 Task: Choose the option to require approval for first-time contributors who are new to GitHub to fork pull request workflows from outside collaborators in the organization "Mark56771".
Action: Mouse moved to (1214, 97)
Screenshot: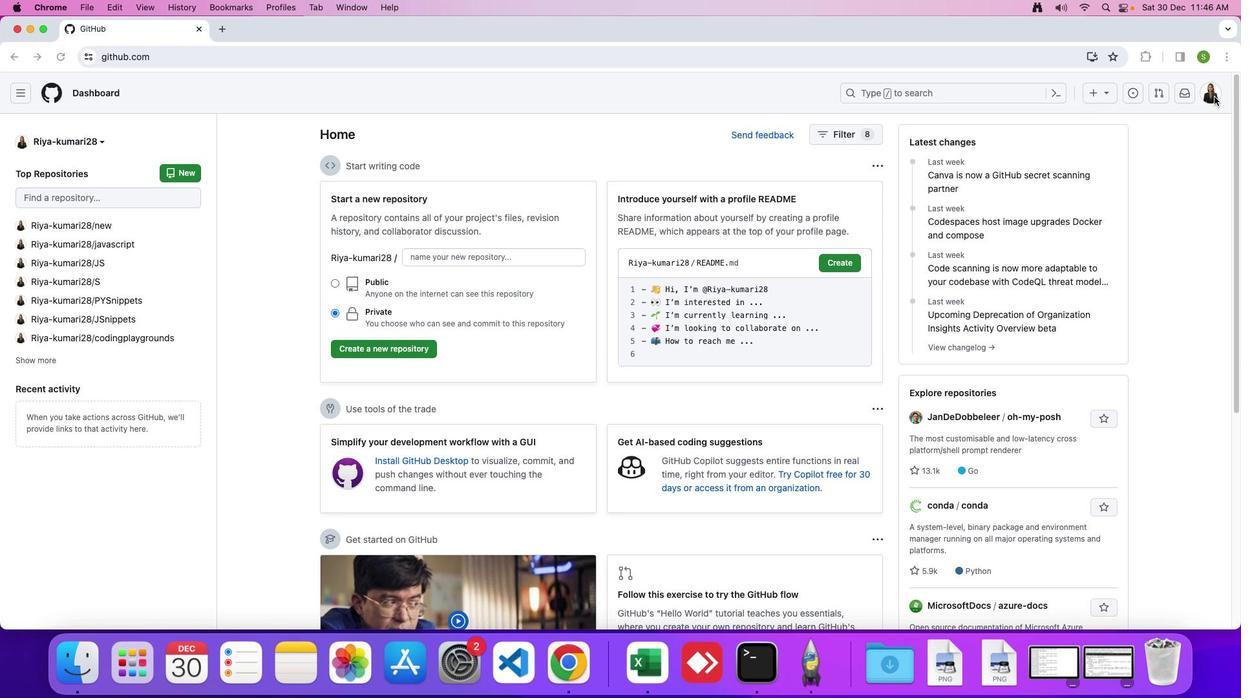 
Action: Mouse pressed left at (1214, 97)
Screenshot: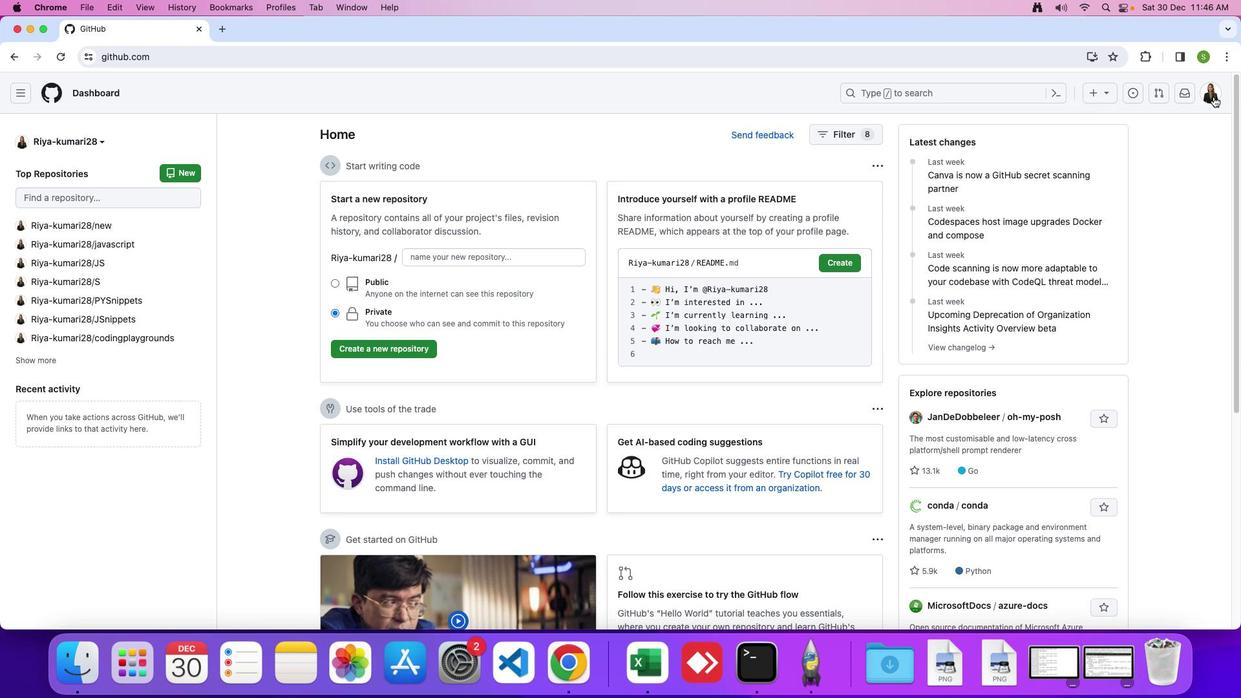 
Action: Mouse moved to (1208, 93)
Screenshot: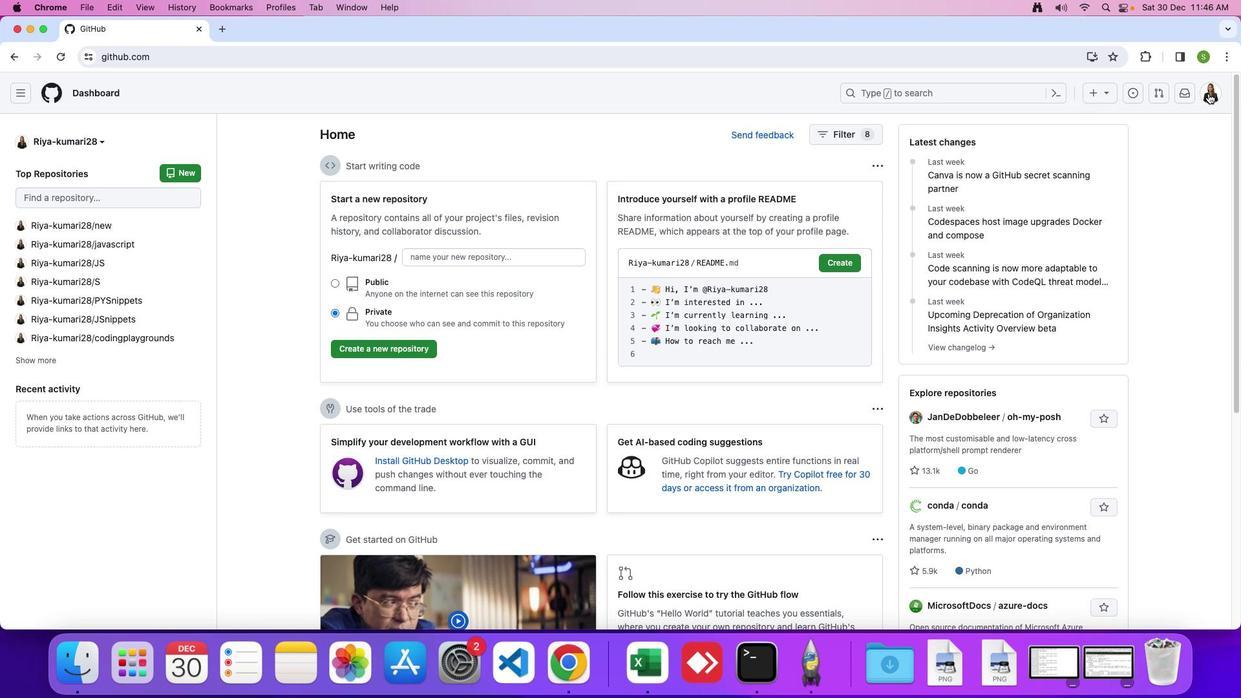 
Action: Mouse pressed left at (1208, 93)
Screenshot: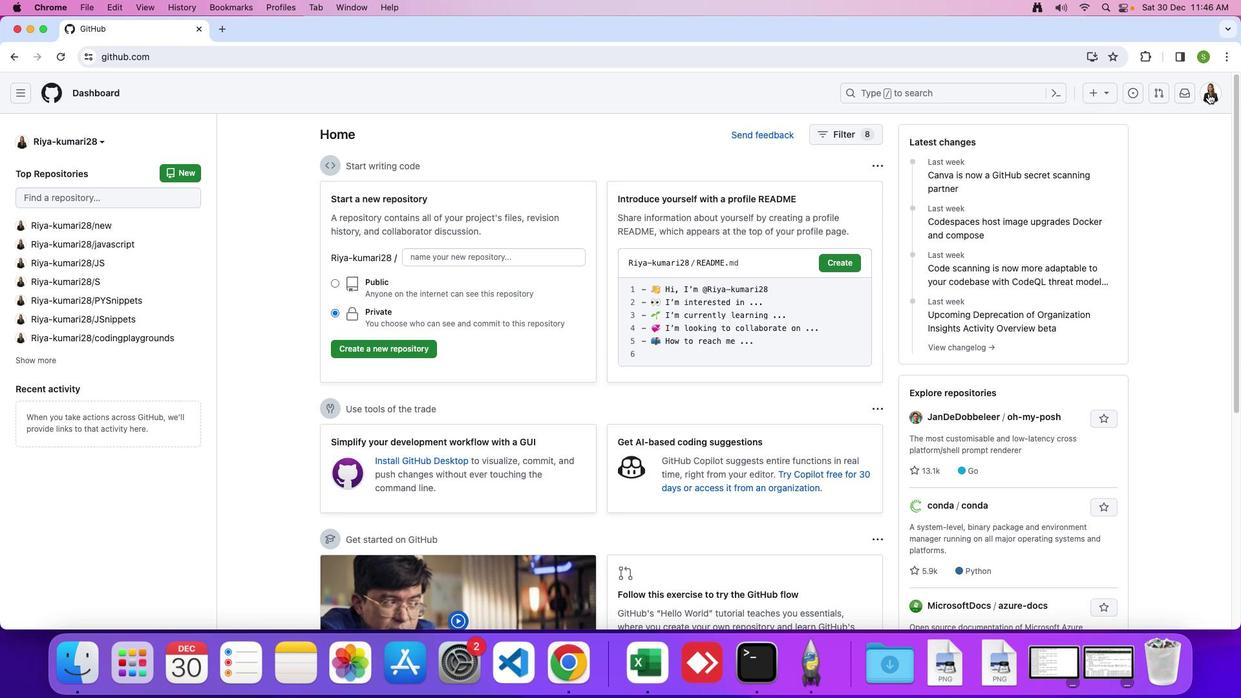 
Action: Mouse moved to (1117, 251)
Screenshot: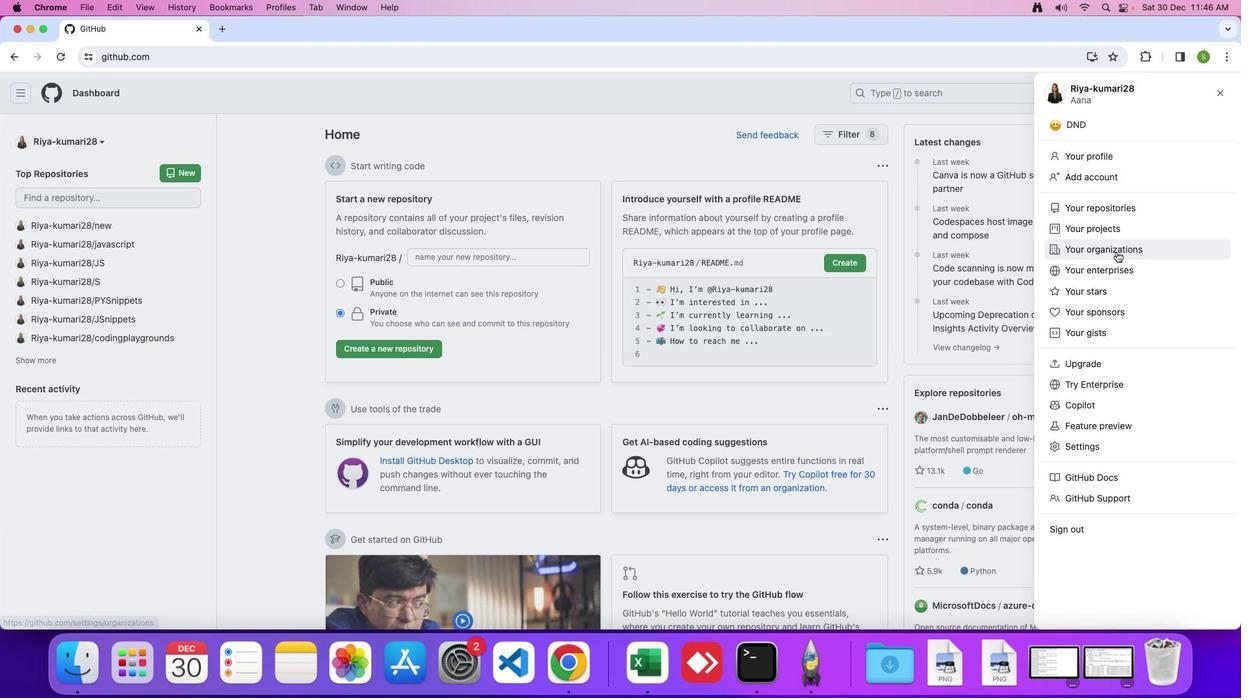 
Action: Mouse pressed left at (1117, 251)
Screenshot: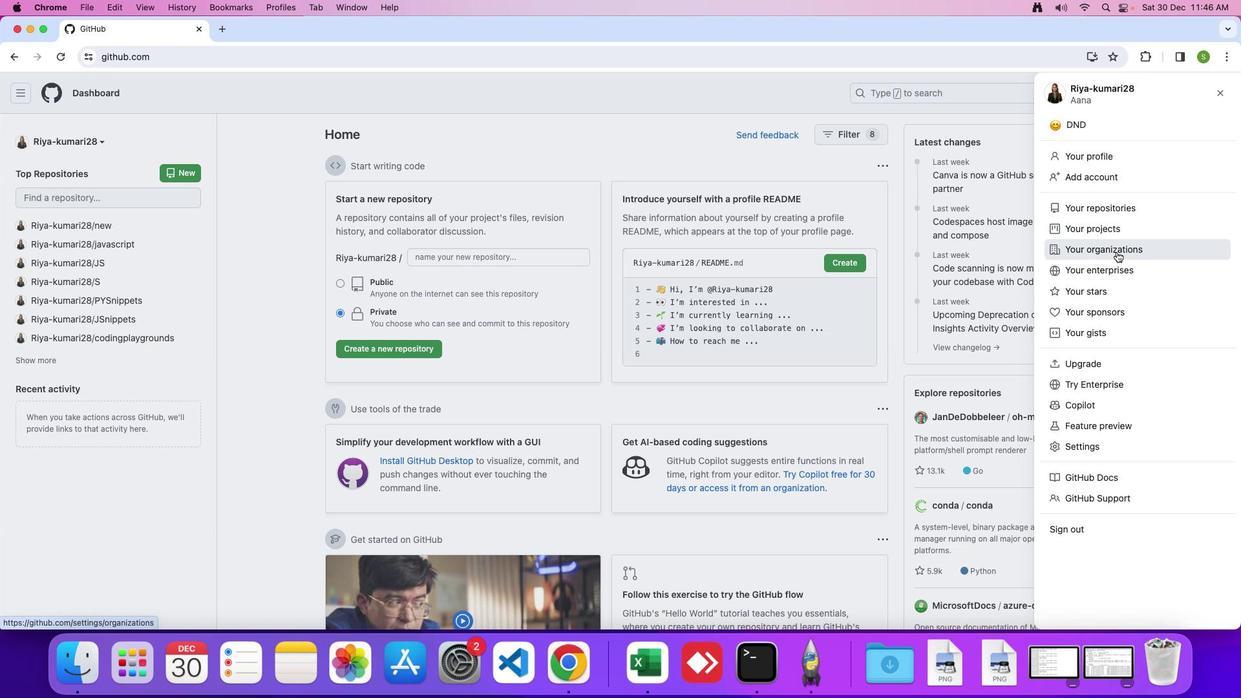 
Action: Mouse moved to (936, 269)
Screenshot: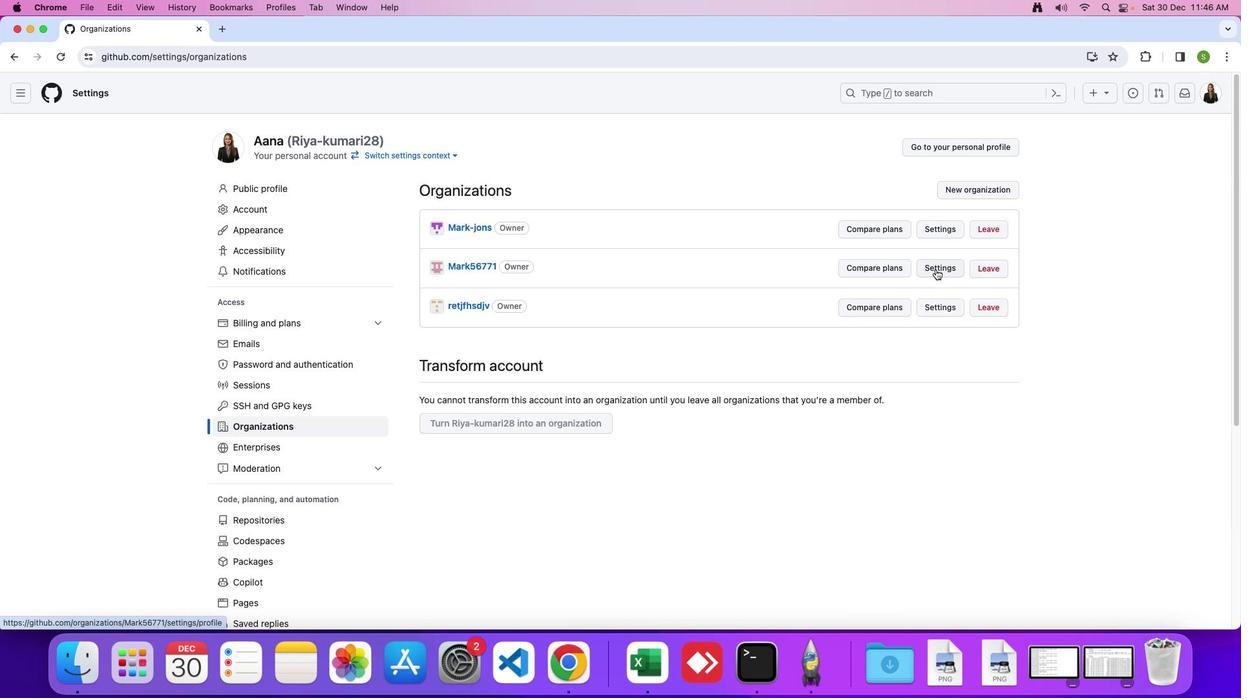 
Action: Mouse pressed left at (936, 269)
Screenshot: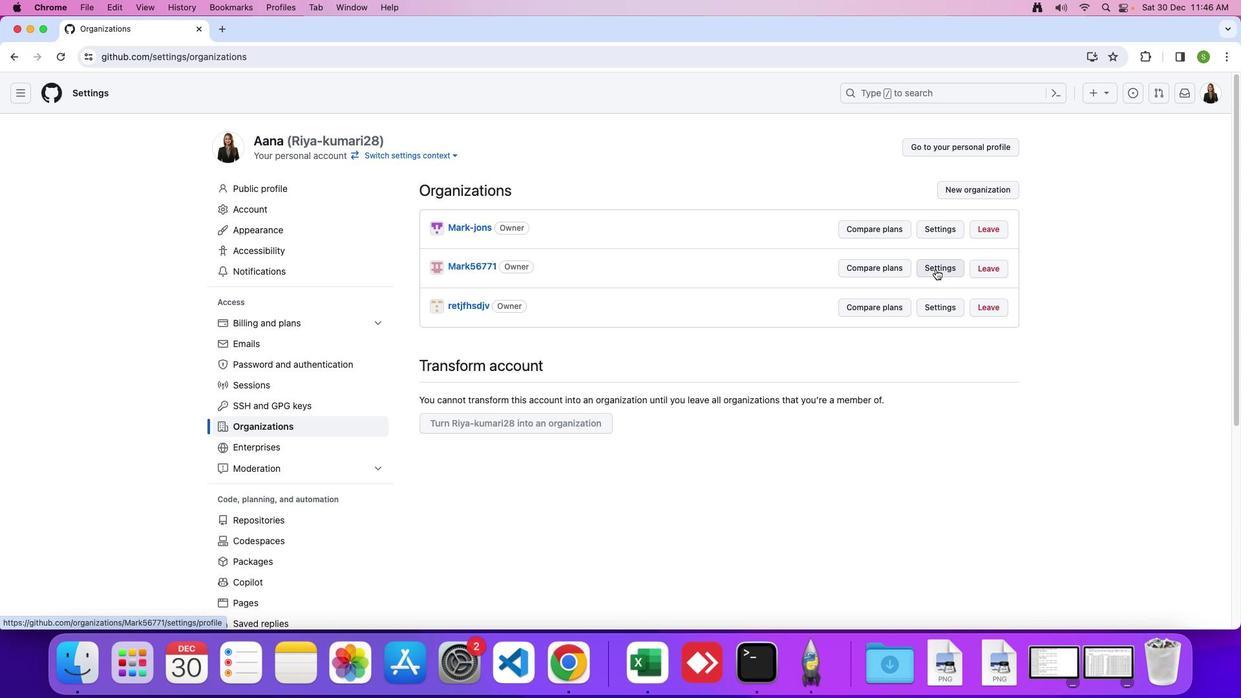
Action: Mouse moved to (376, 460)
Screenshot: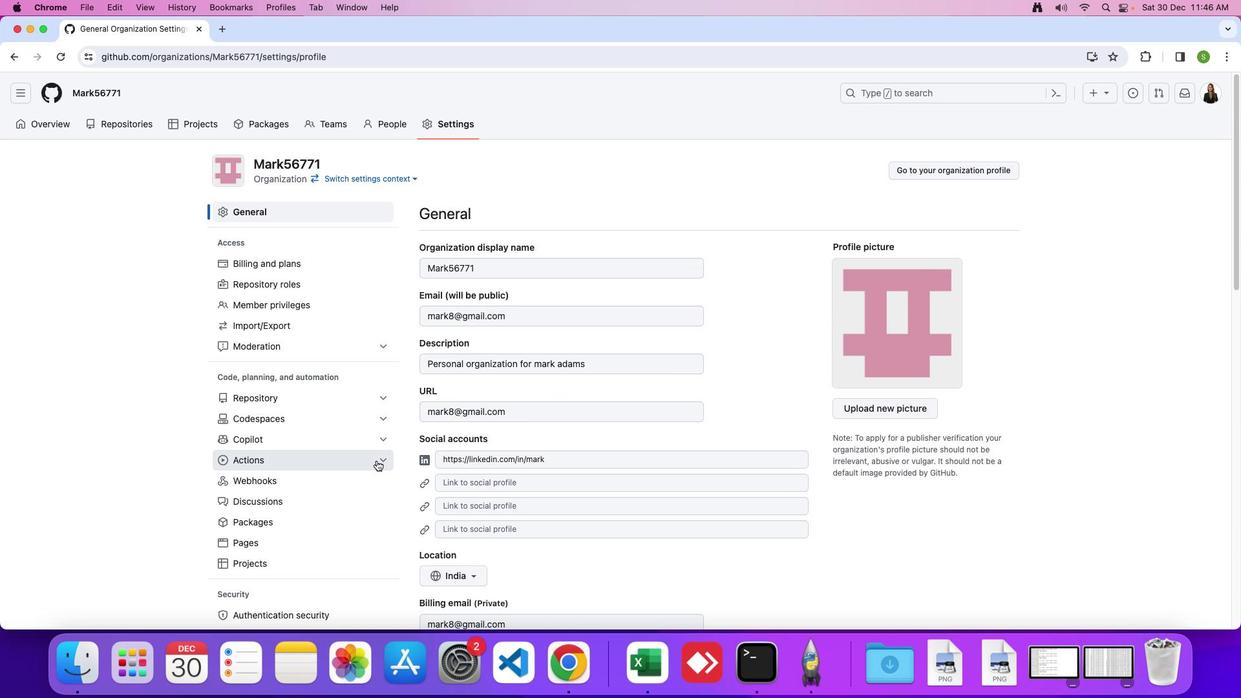 
Action: Mouse pressed left at (376, 460)
Screenshot: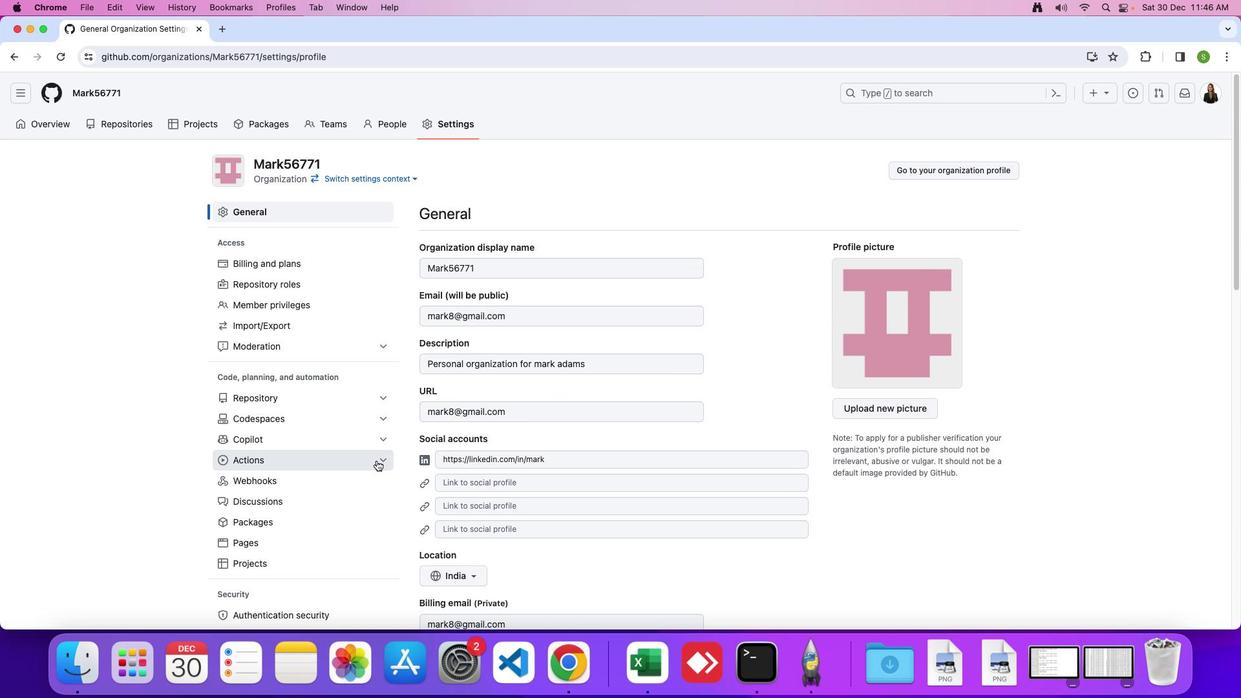 
Action: Mouse moved to (356, 484)
Screenshot: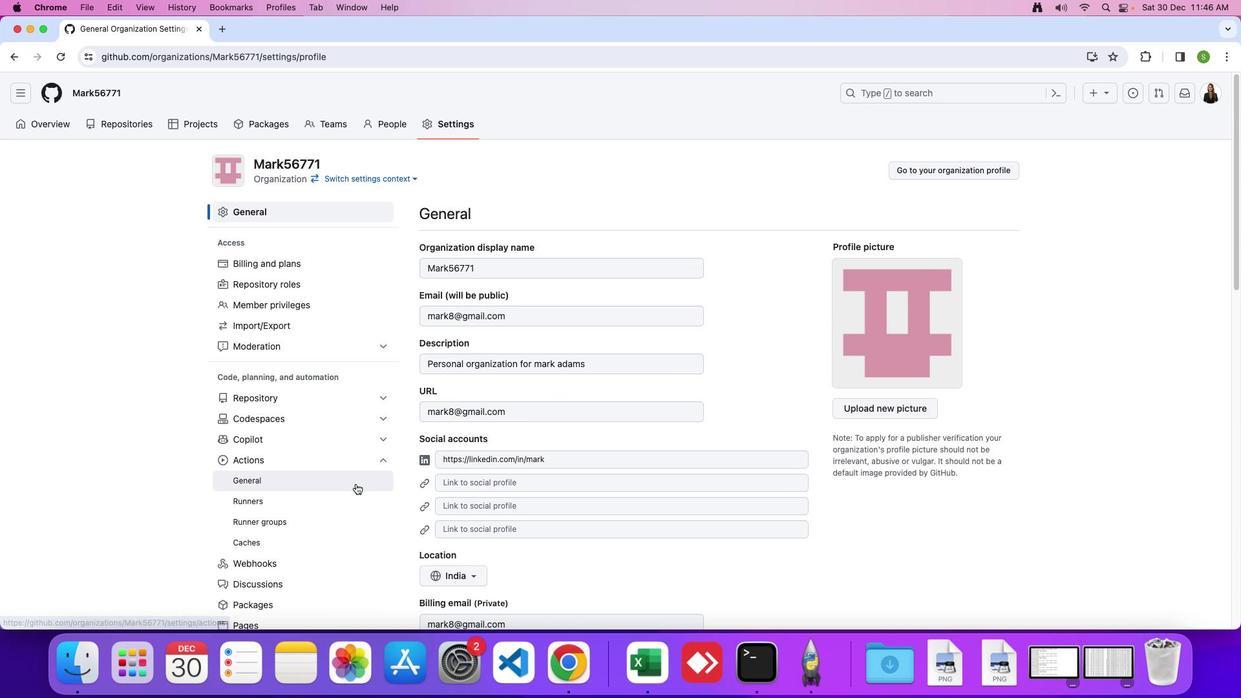 
Action: Mouse pressed left at (356, 484)
Screenshot: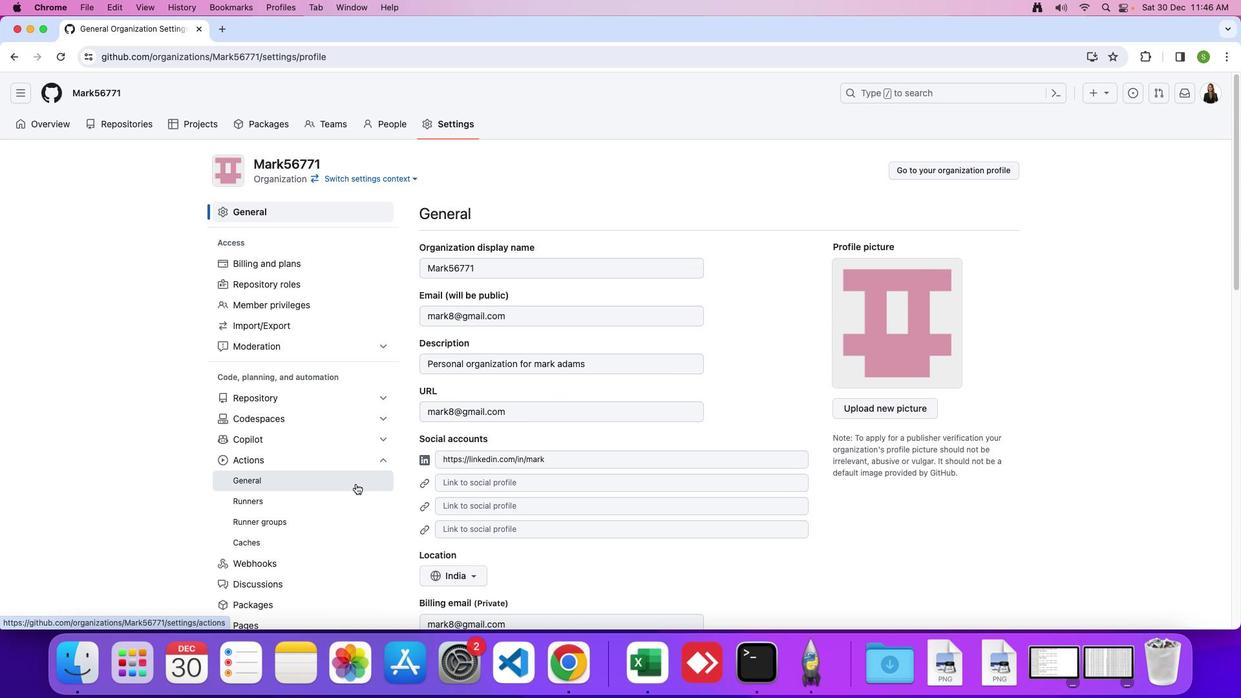 
Action: Mouse moved to (622, 465)
Screenshot: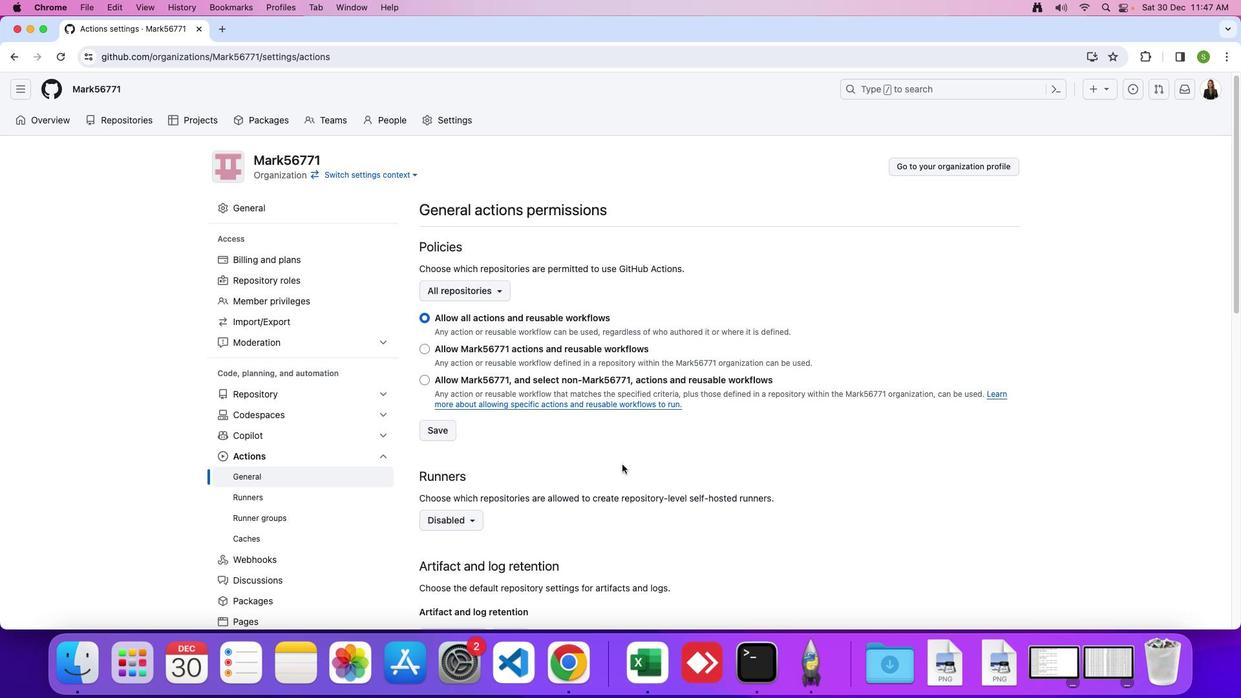 
Action: Mouse scrolled (622, 465) with delta (0, 0)
Screenshot: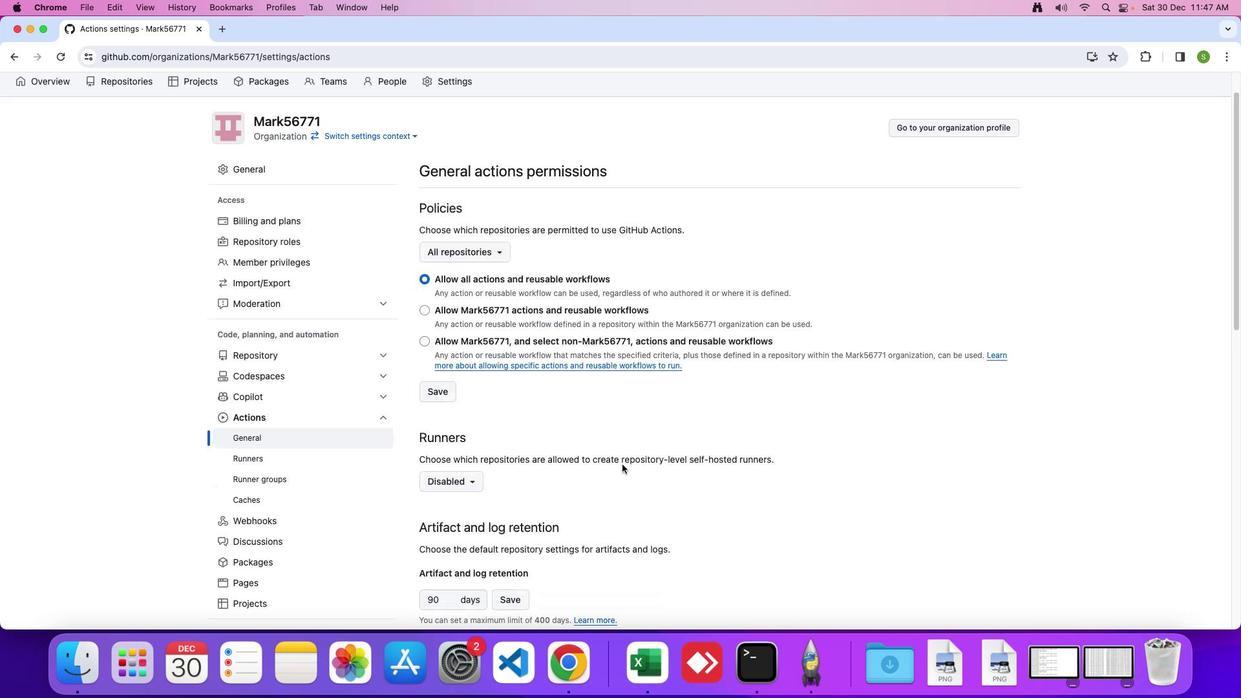 
Action: Mouse moved to (622, 465)
Screenshot: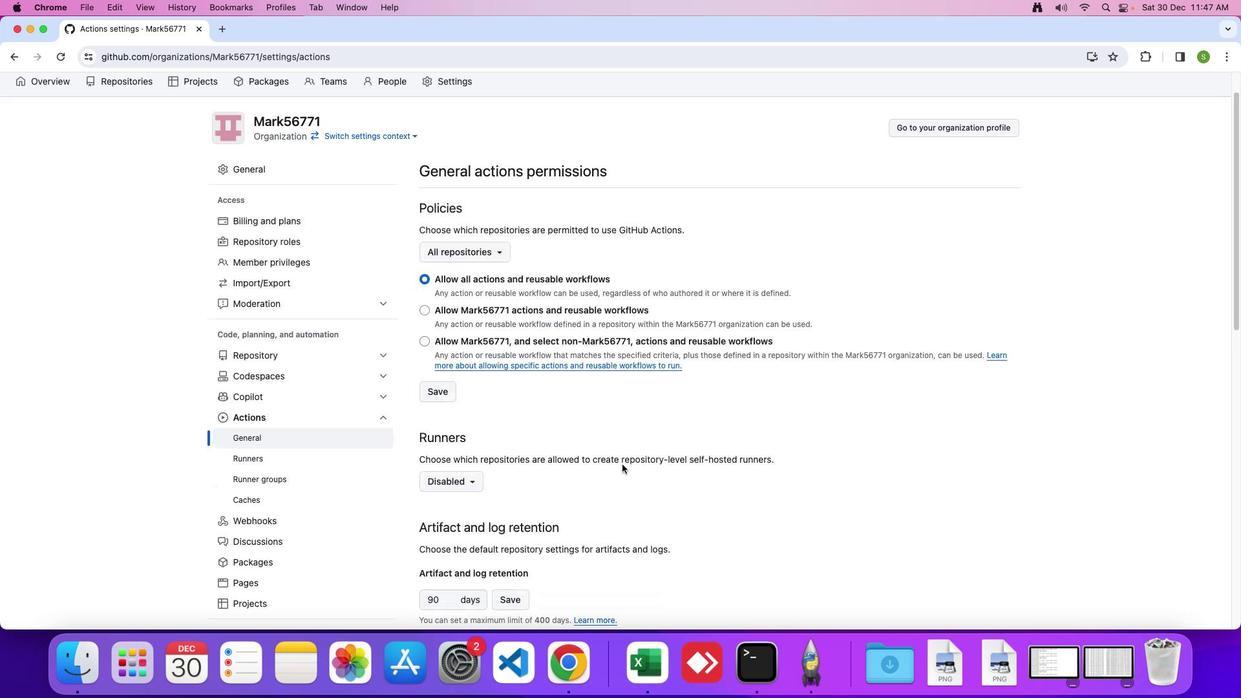 
Action: Mouse scrolled (622, 465) with delta (0, 0)
Screenshot: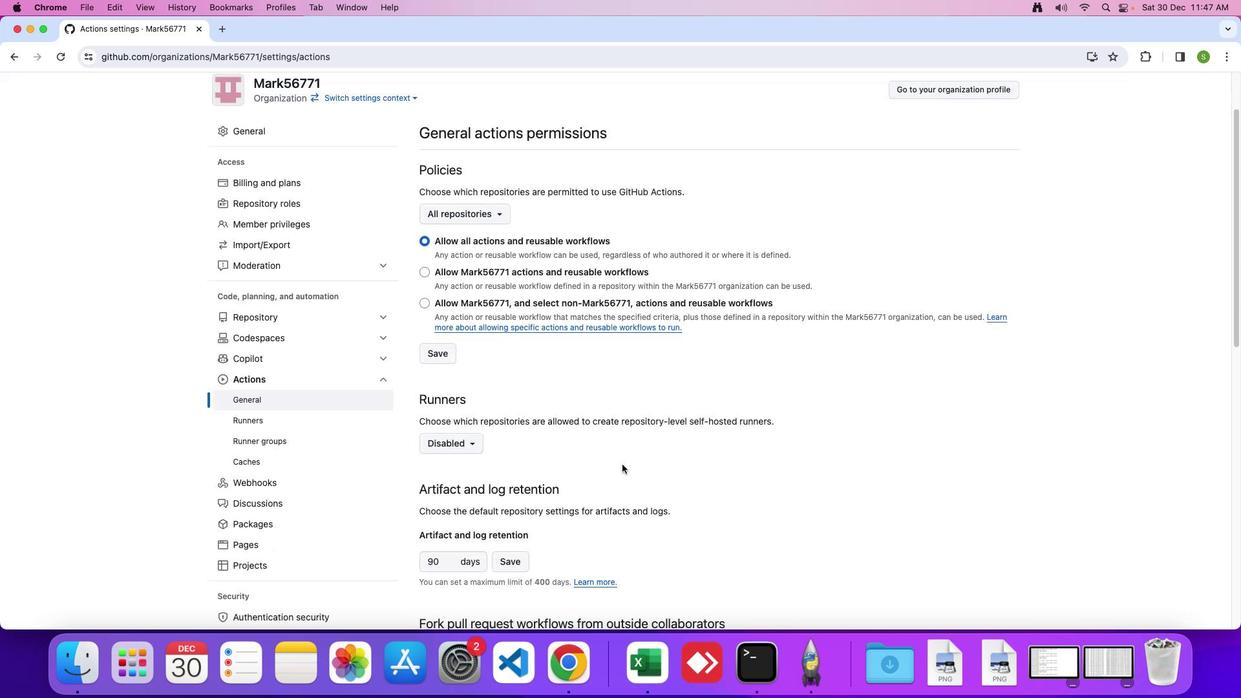
Action: Mouse scrolled (622, 465) with delta (0, -1)
Screenshot: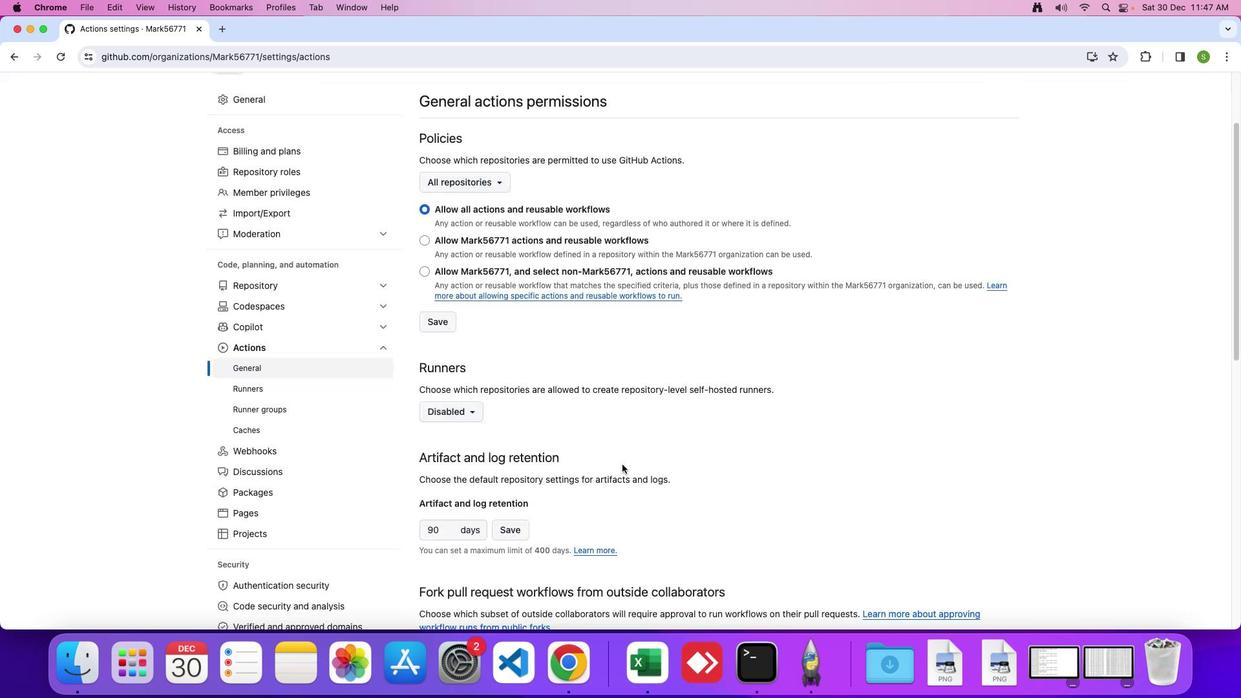 
Action: Mouse scrolled (622, 465) with delta (0, 0)
Screenshot: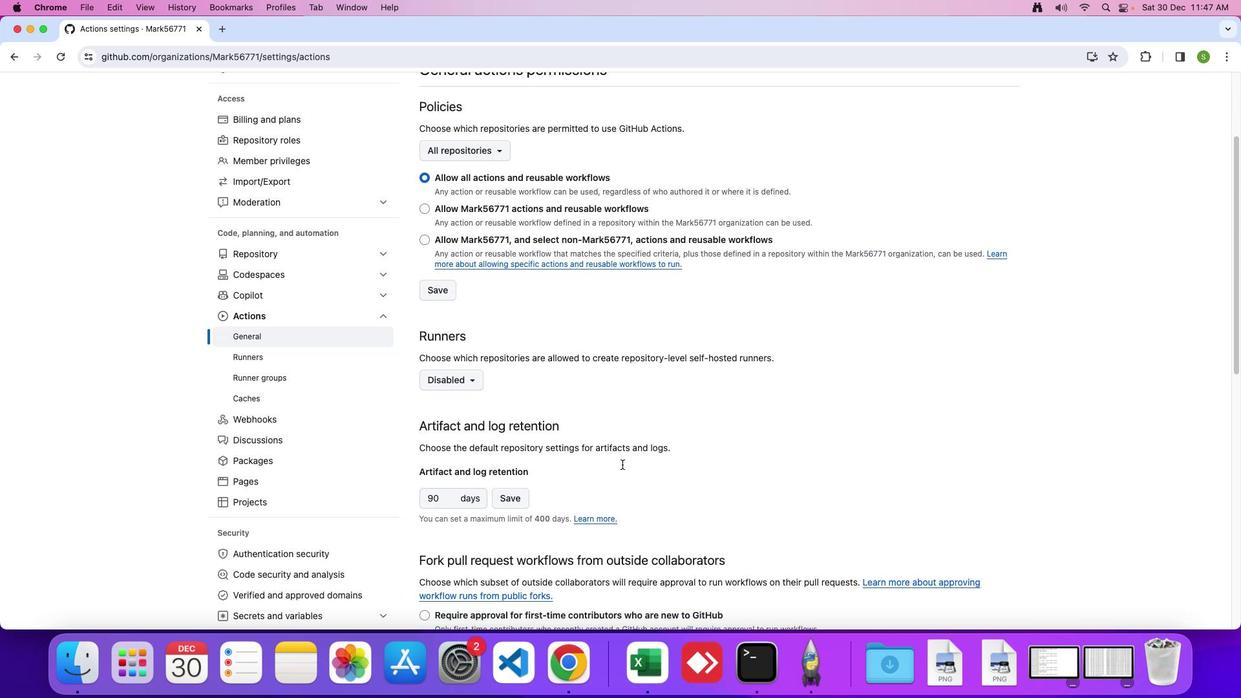 
Action: Mouse scrolled (622, 465) with delta (0, 0)
Screenshot: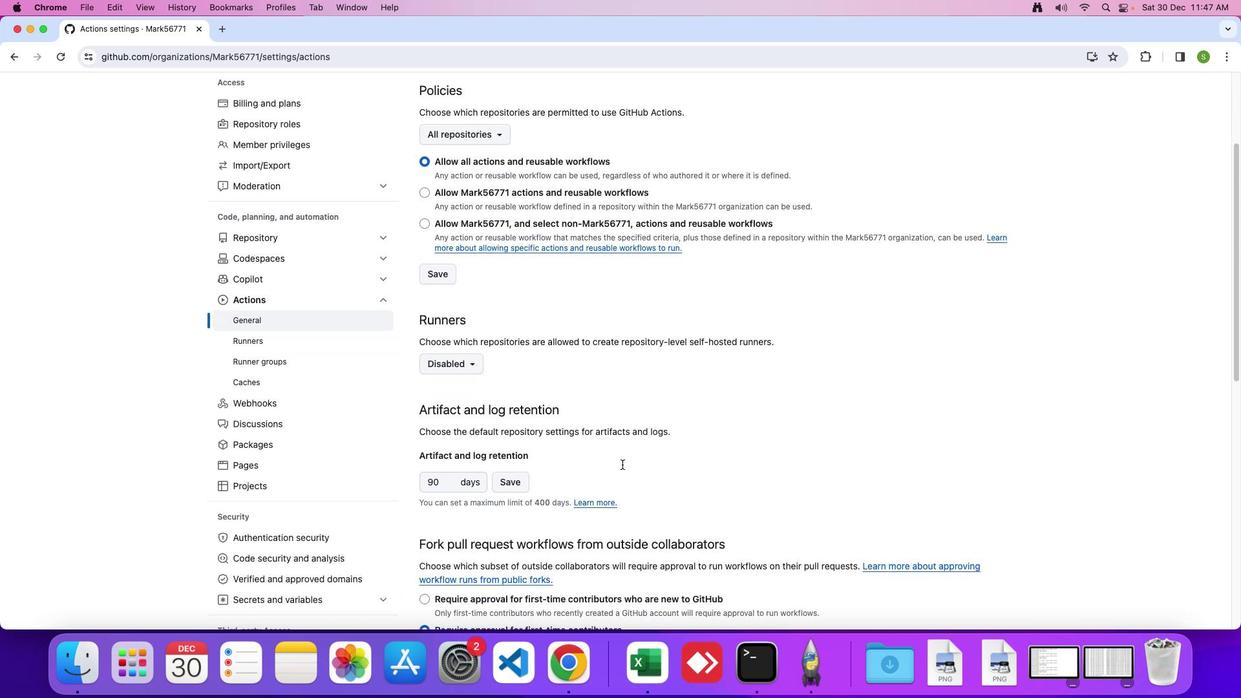 
Action: Mouse scrolled (622, 465) with delta (0, -1)
Screenshot: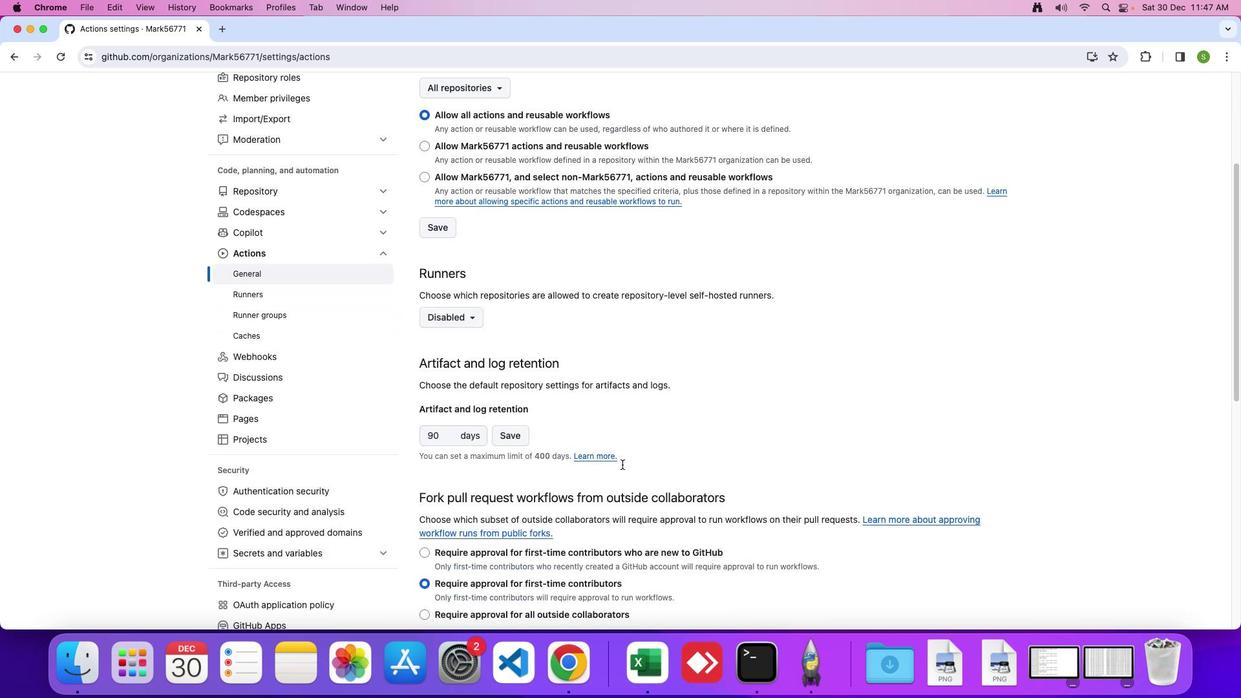
Action: Mouse scrolled (622, 465) with delta (0, 0)
Screenshot: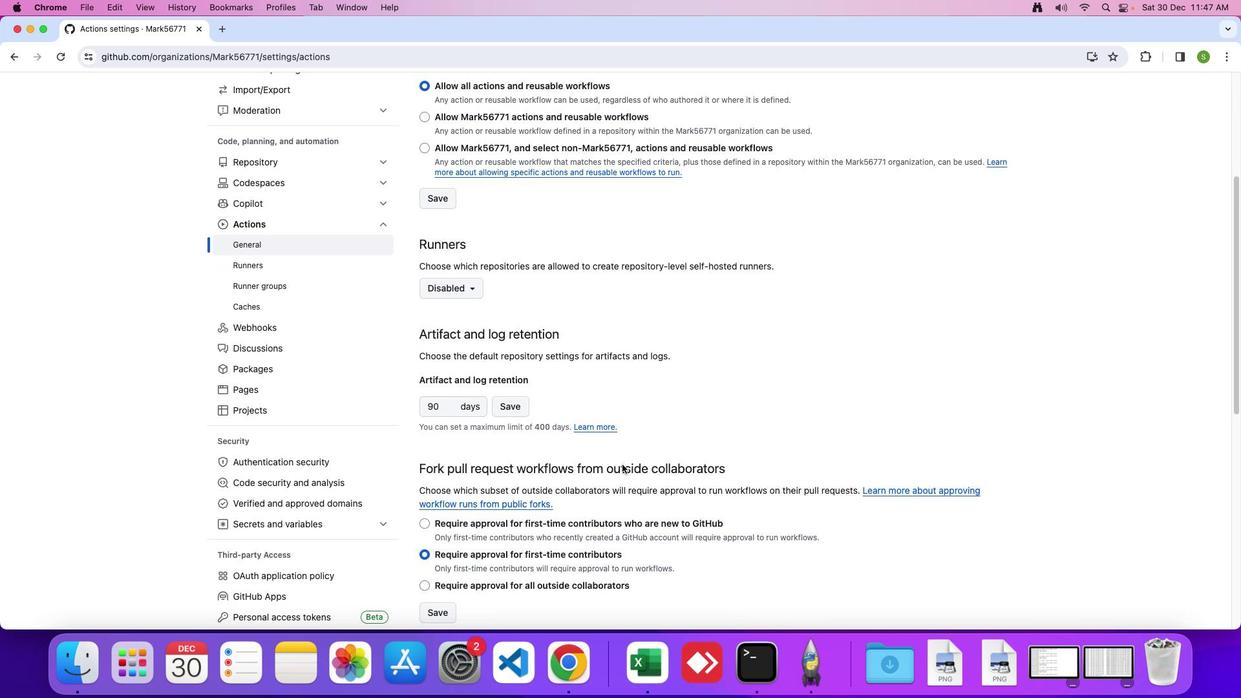 
Action: Mouse scrolled (622, 465) with delta (0, 0)
Screenshot: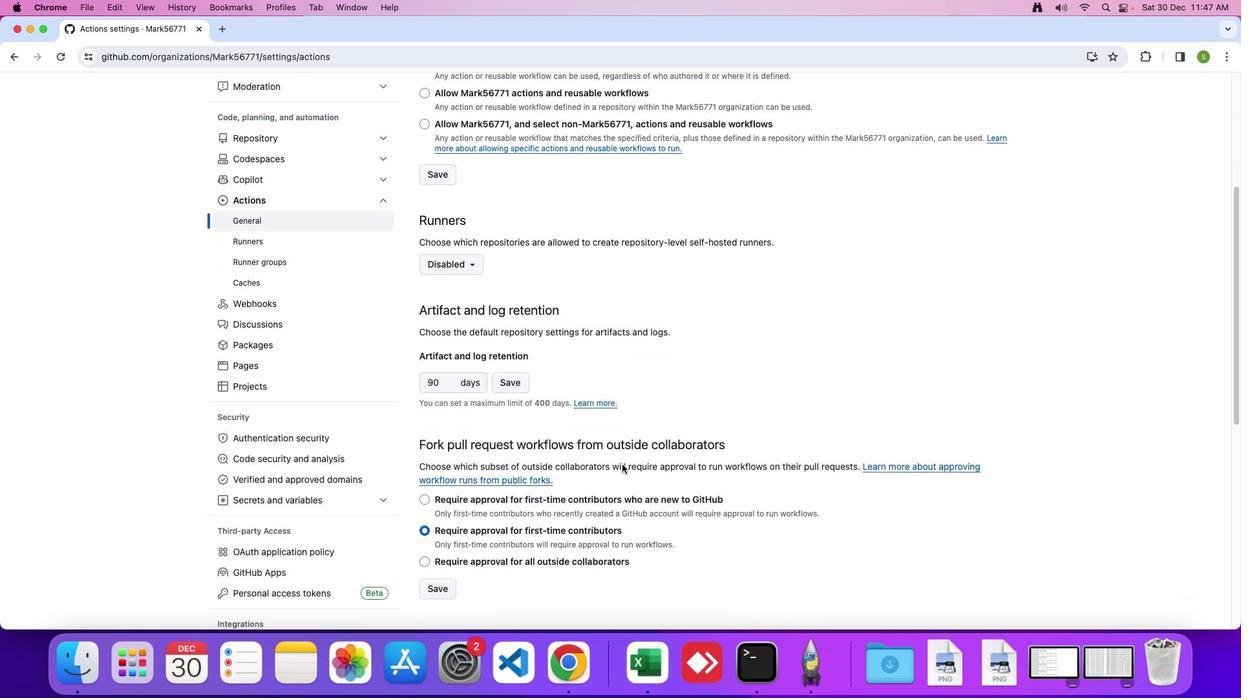 
Action: Mouse scrolled (622, 465) with delta (0, -1)
Screenshot: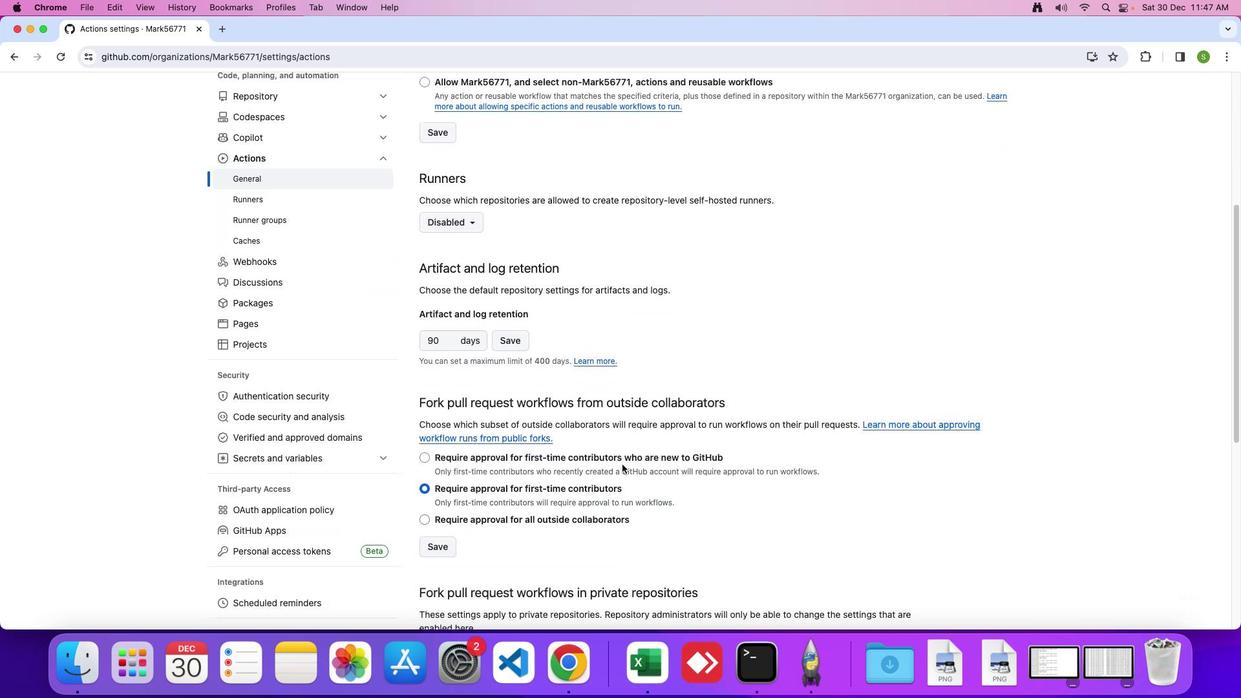 
Action: Mouse moved to (426, 444)
Screenshot: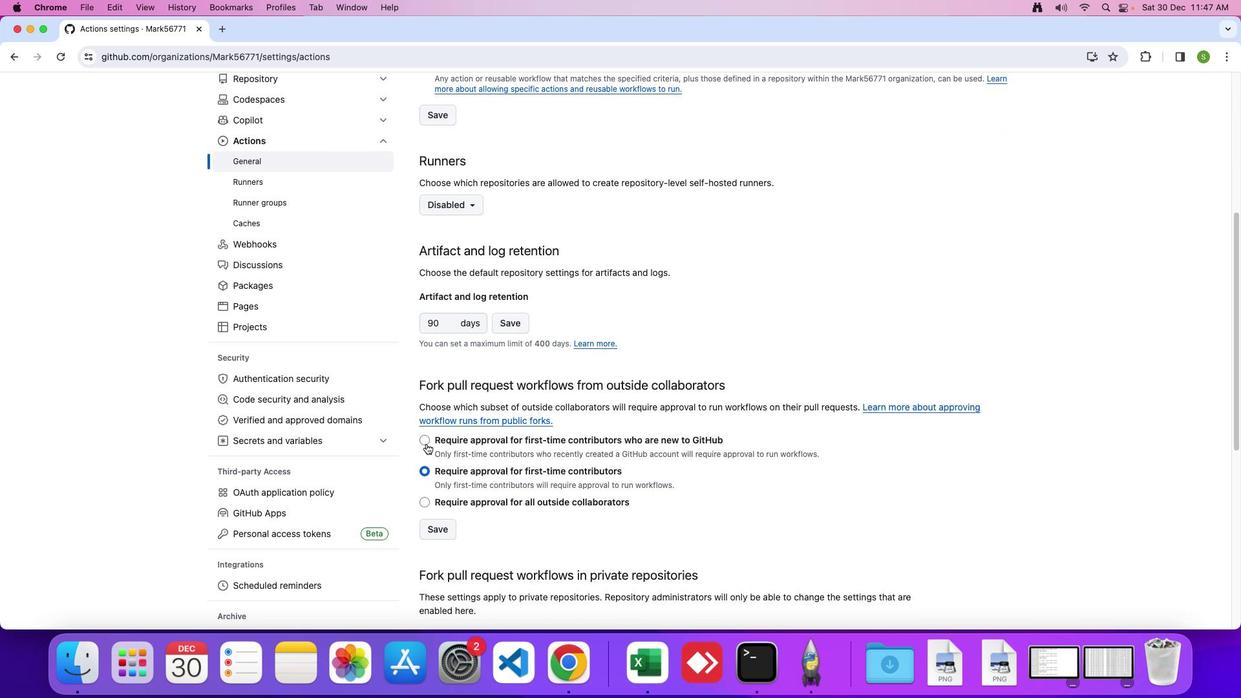 
Action: Mouse pressed left at (426, 444)
Screenshot: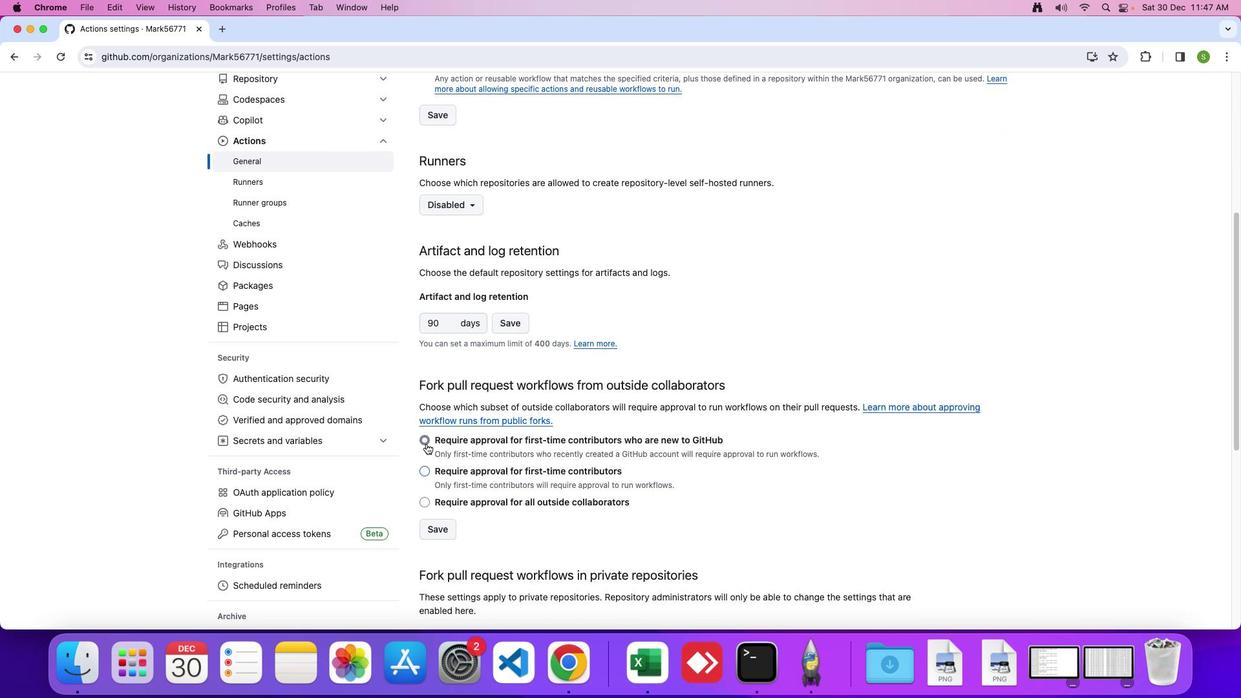 
Action: Mouse moved to (441, 531)
Screenshot: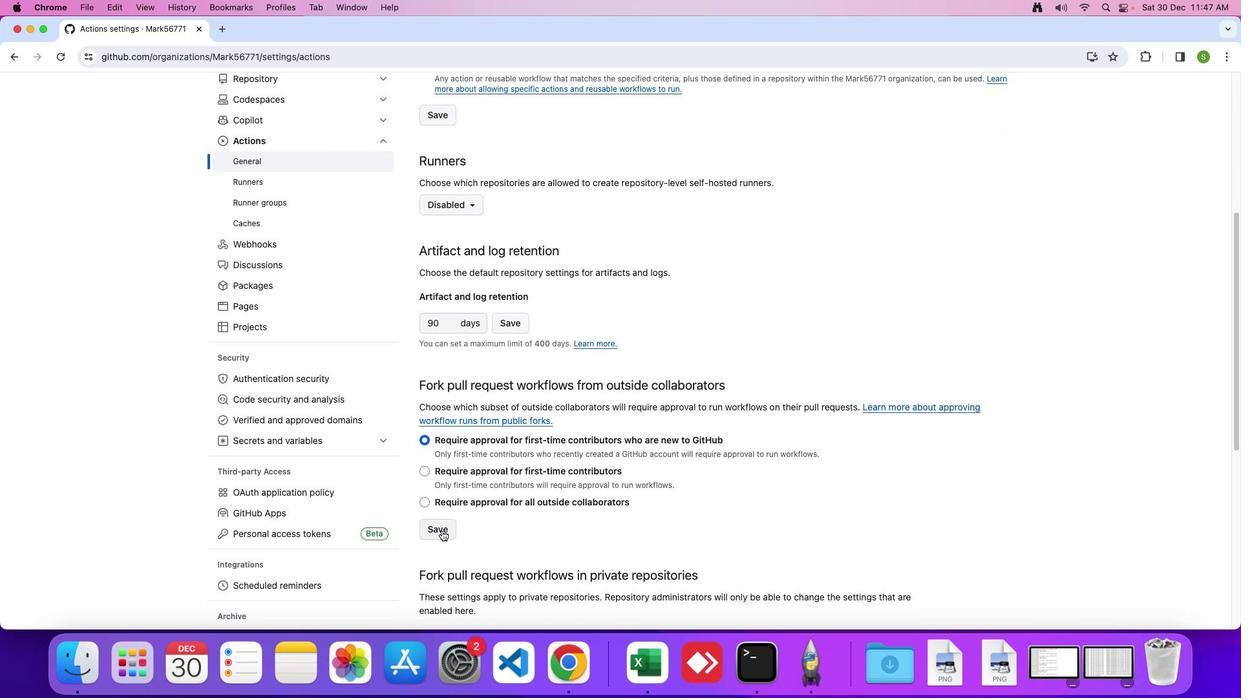 
Action: Mouse pressed left at (441, 531)
Screenshot: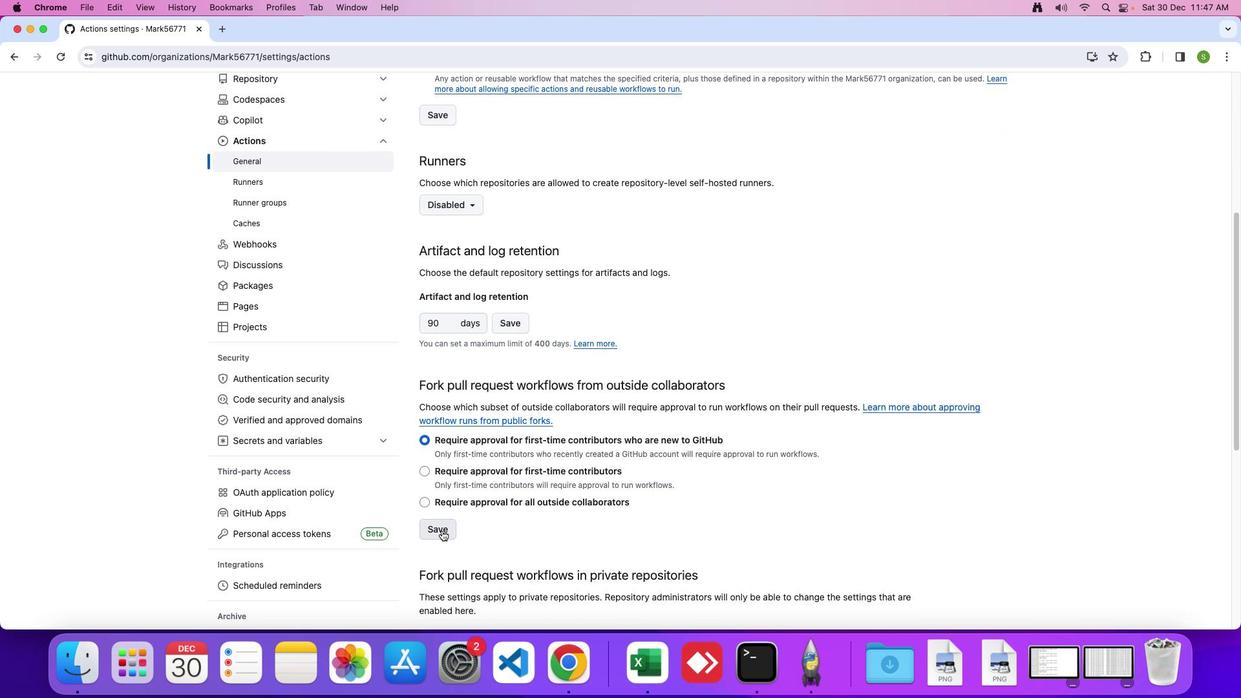 
Action: Mouse moved to (441, 531)
Screenshot: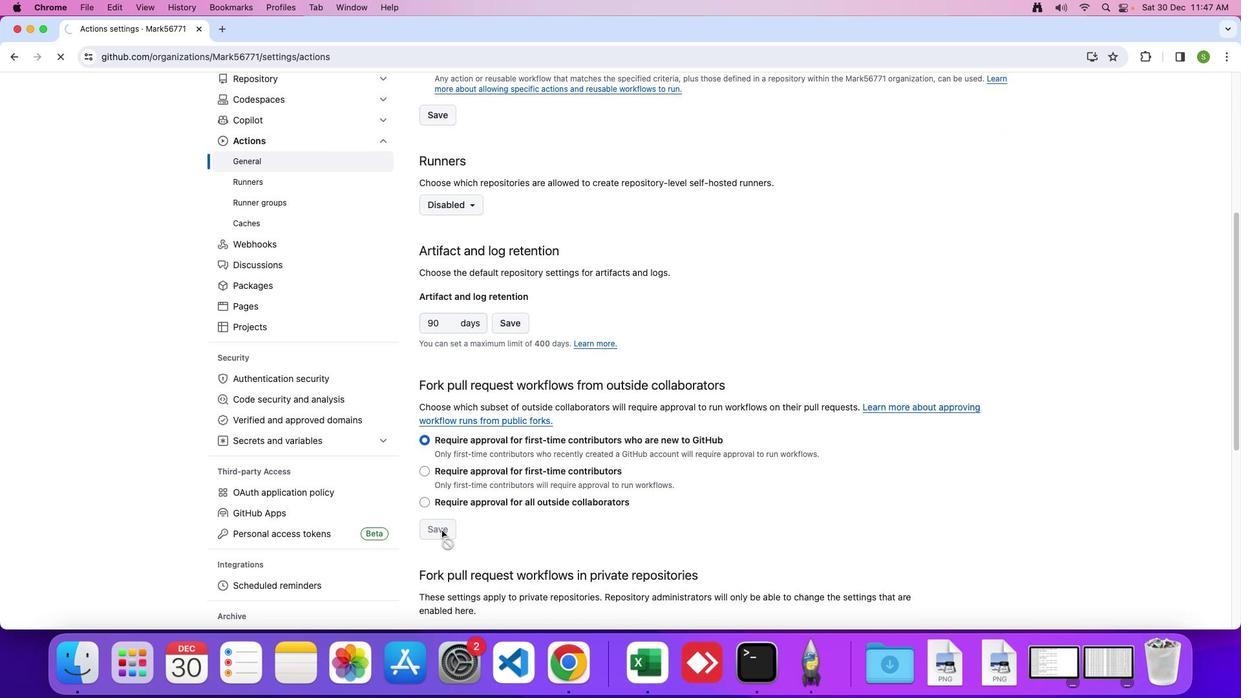 
